 Task: Add a field from the Popular template Effort Level with name Touchstone.
Action: Mouse moved to (86, 388)
Screenshot: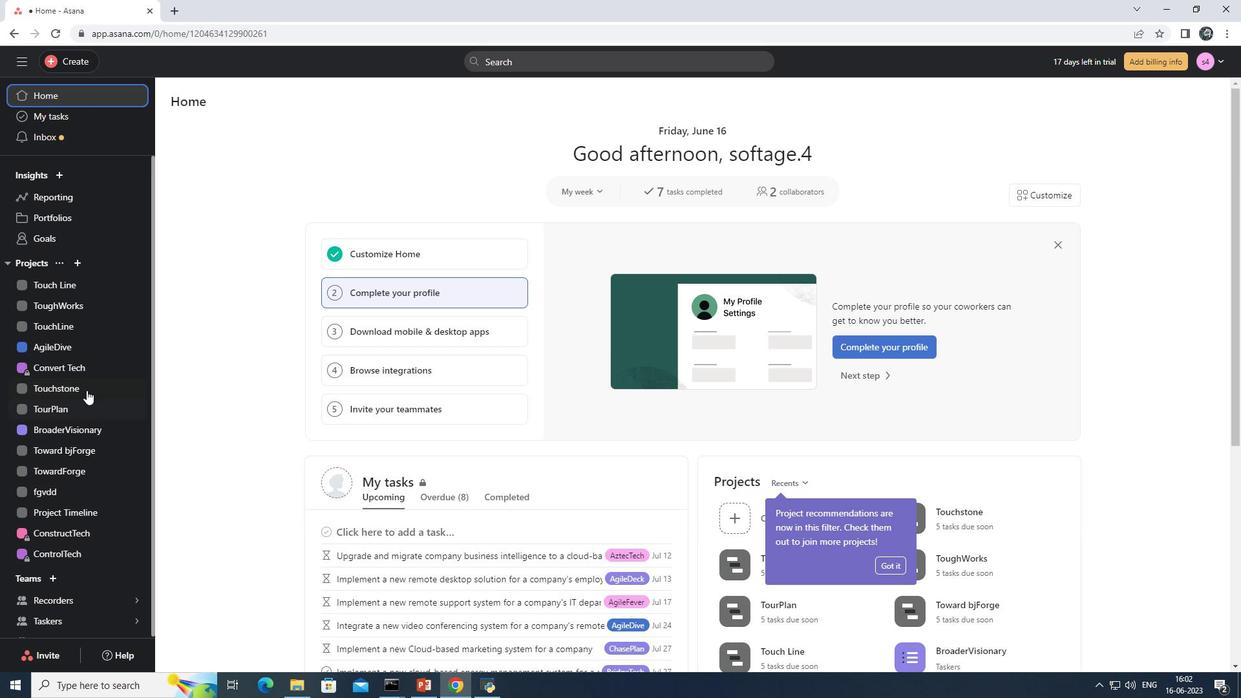
Action: Mouse pressed left at (86, 388)
Screenshot: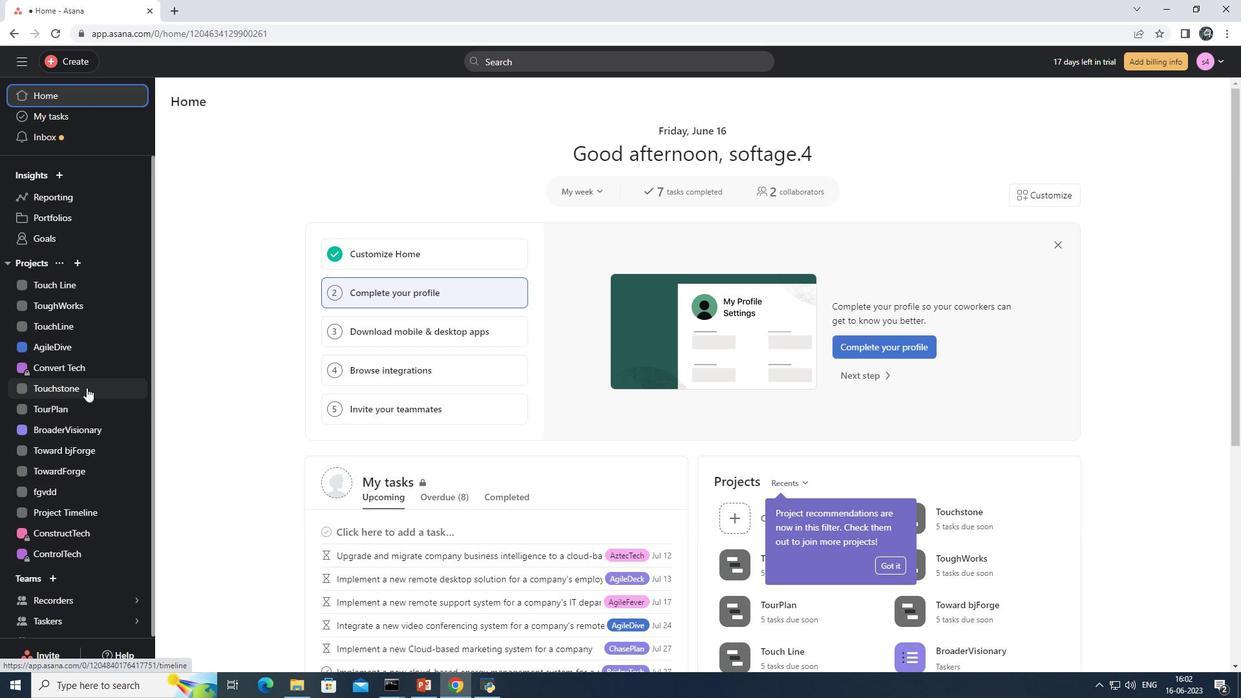 
Action: Mouse moved to (229, 130)
Screenshot: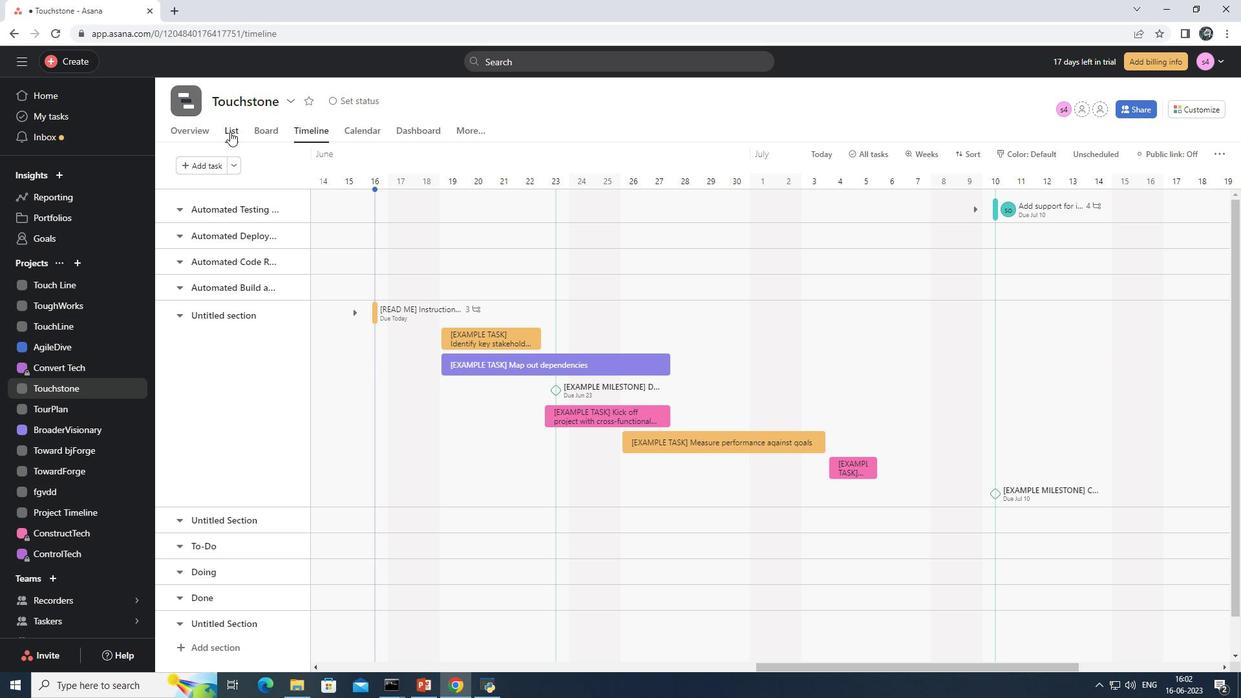 
Action: Mouse pressed left at (229, 130)
Screenshot: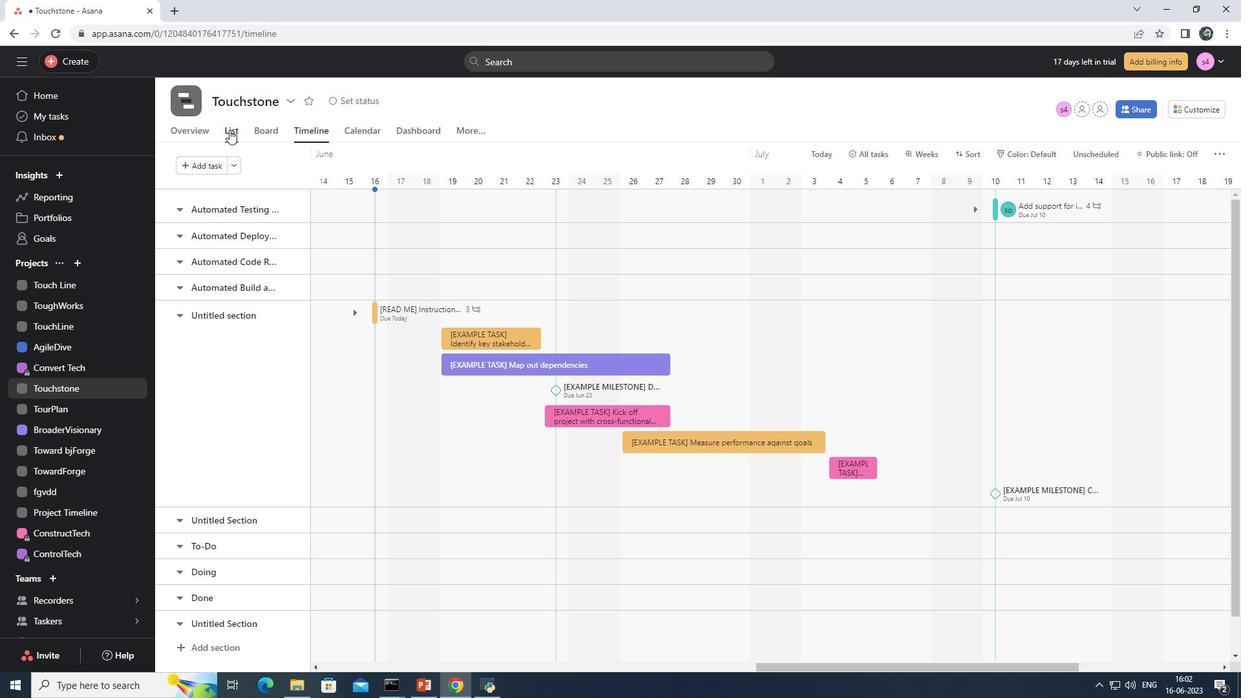 
Action: Mouse moved to (968, 187)
Screenshot: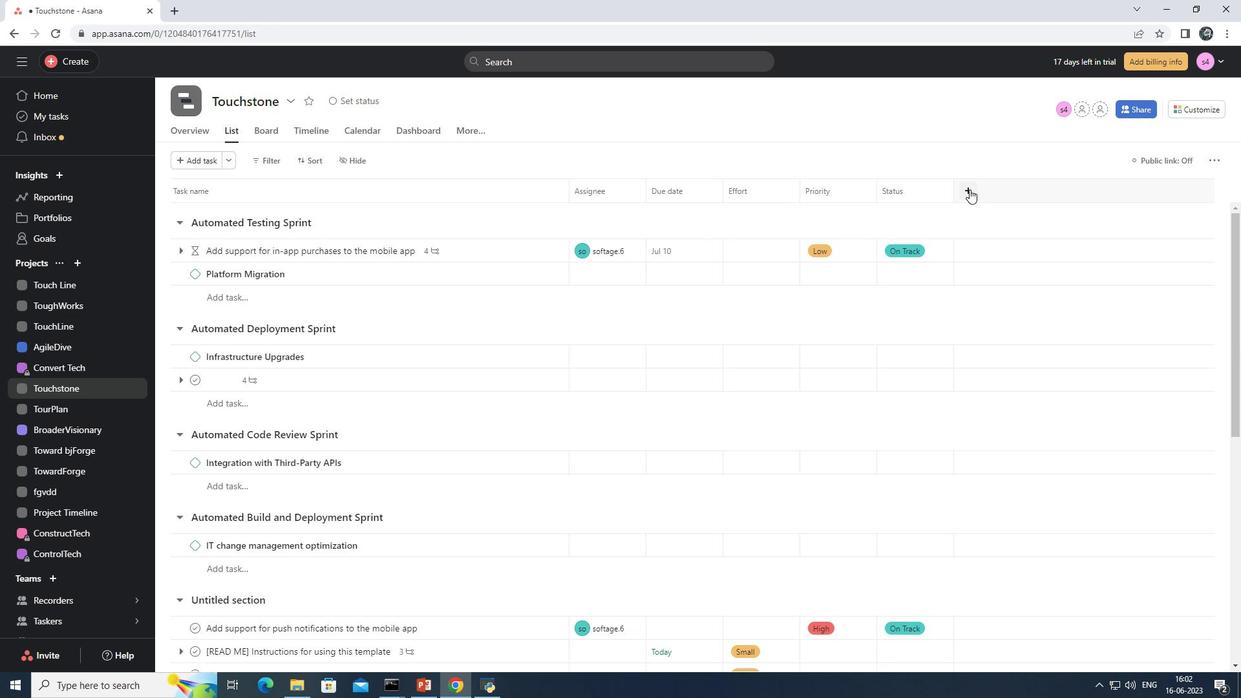 
Action: Mouse pressed left at (968, 187)
Screenshot: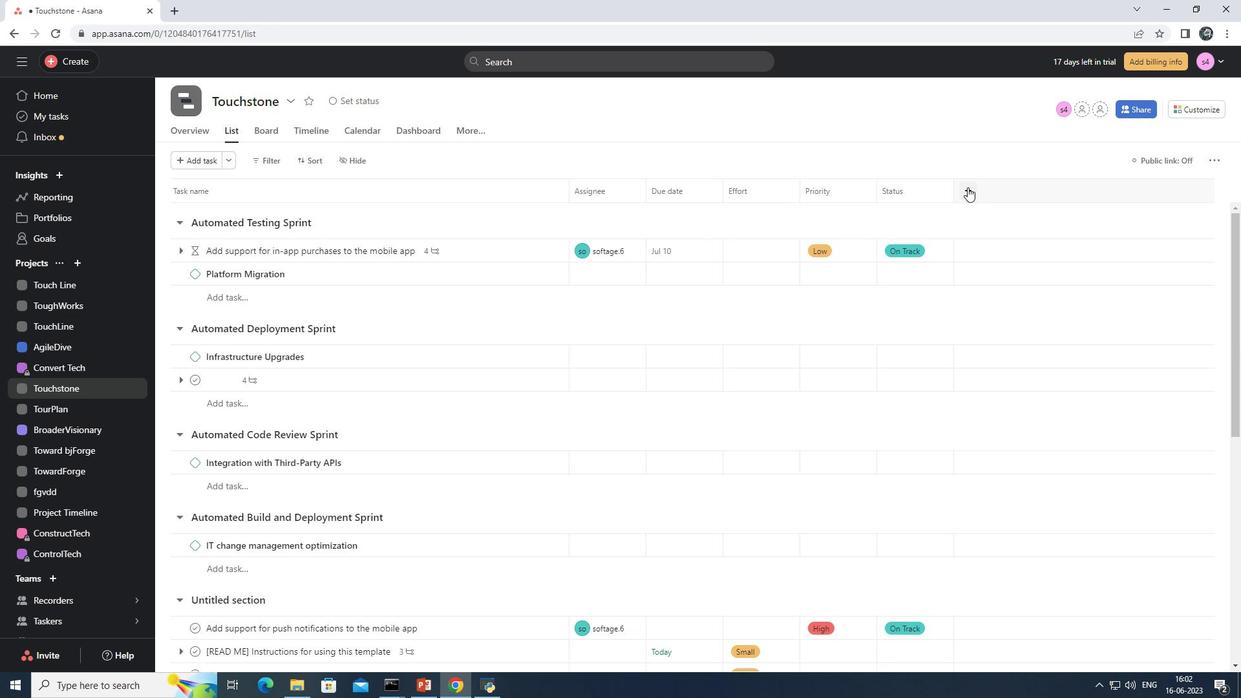 
Action: Mouse moved to (999, 262)
Screenshot: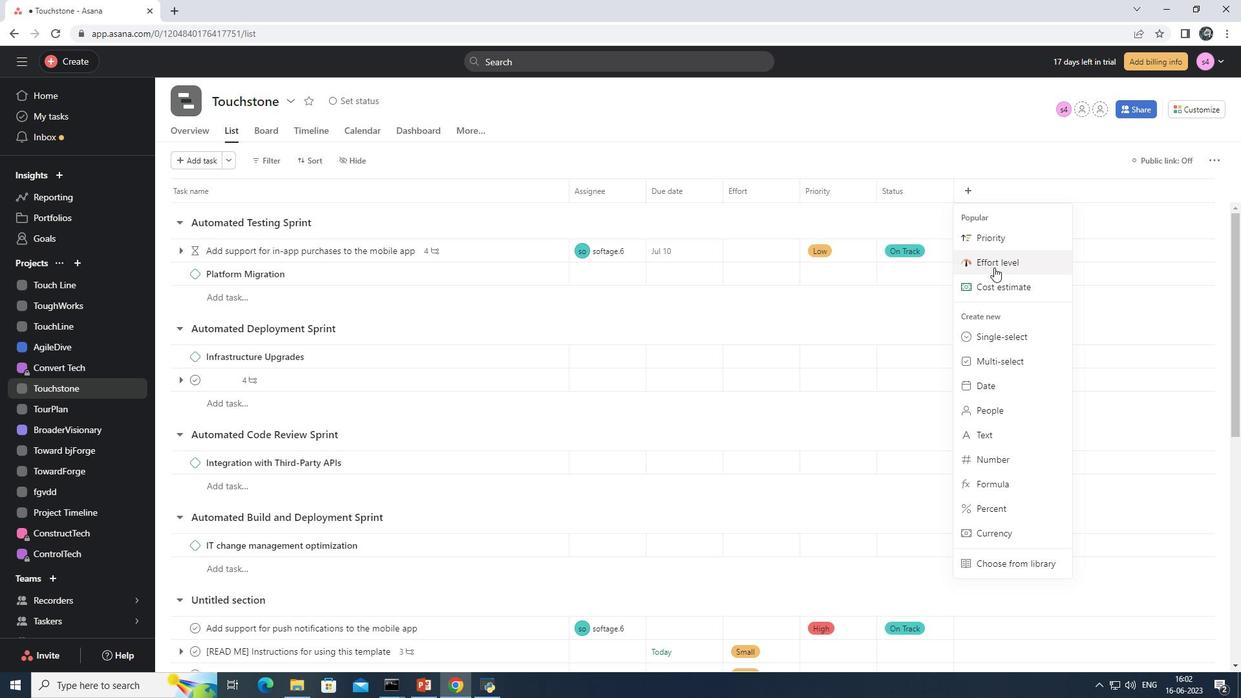 
Action: Mouse pressed left at (999, 262)
Screenshot: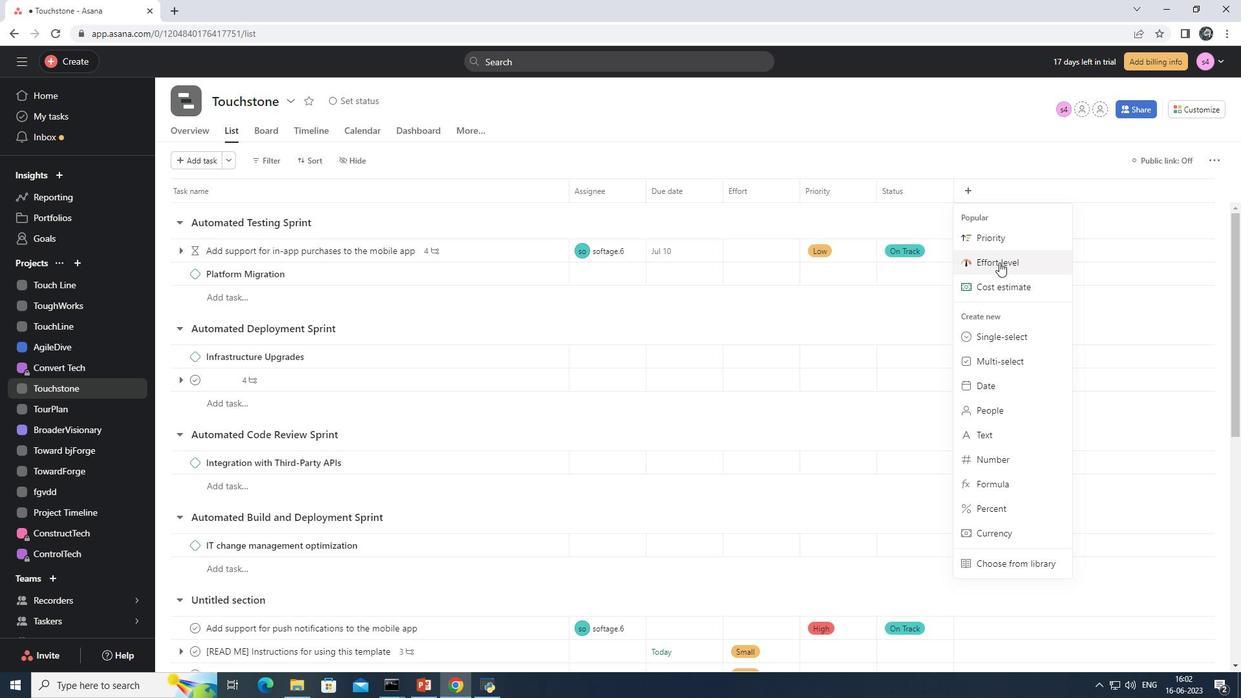 
Action: Mouse moved to (530, 174)
Screenshot: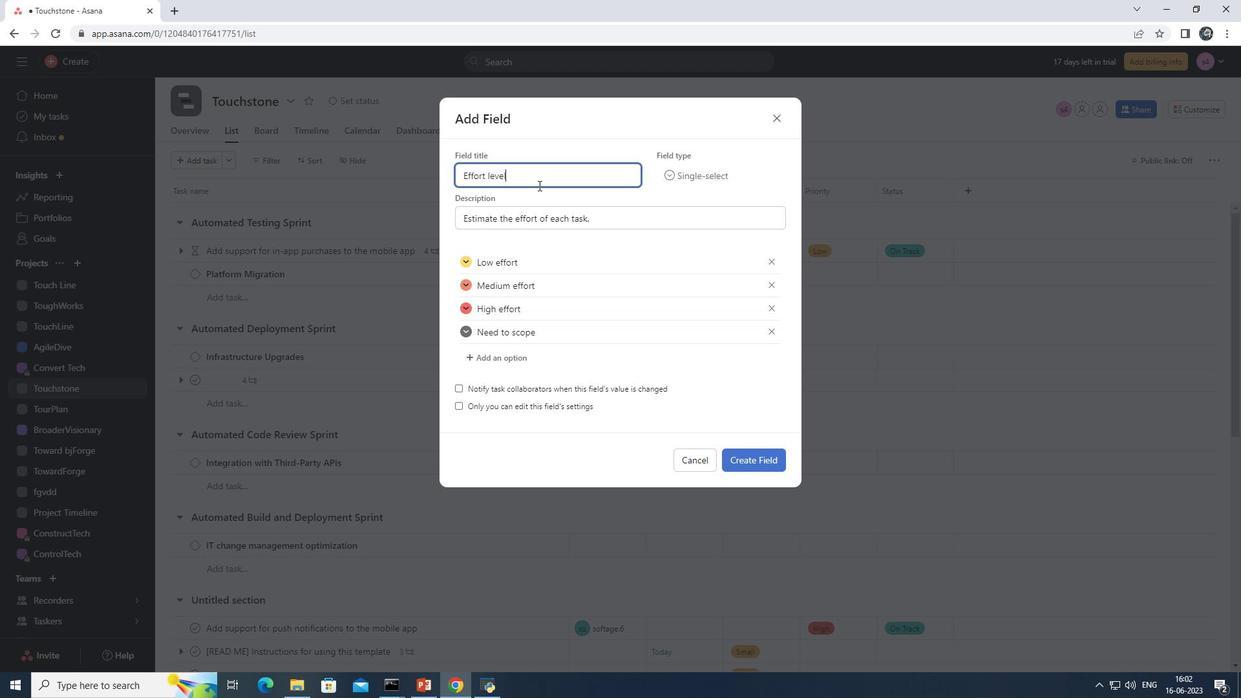 
Action: Mouse pressed left at (530, 174)
Screenshot: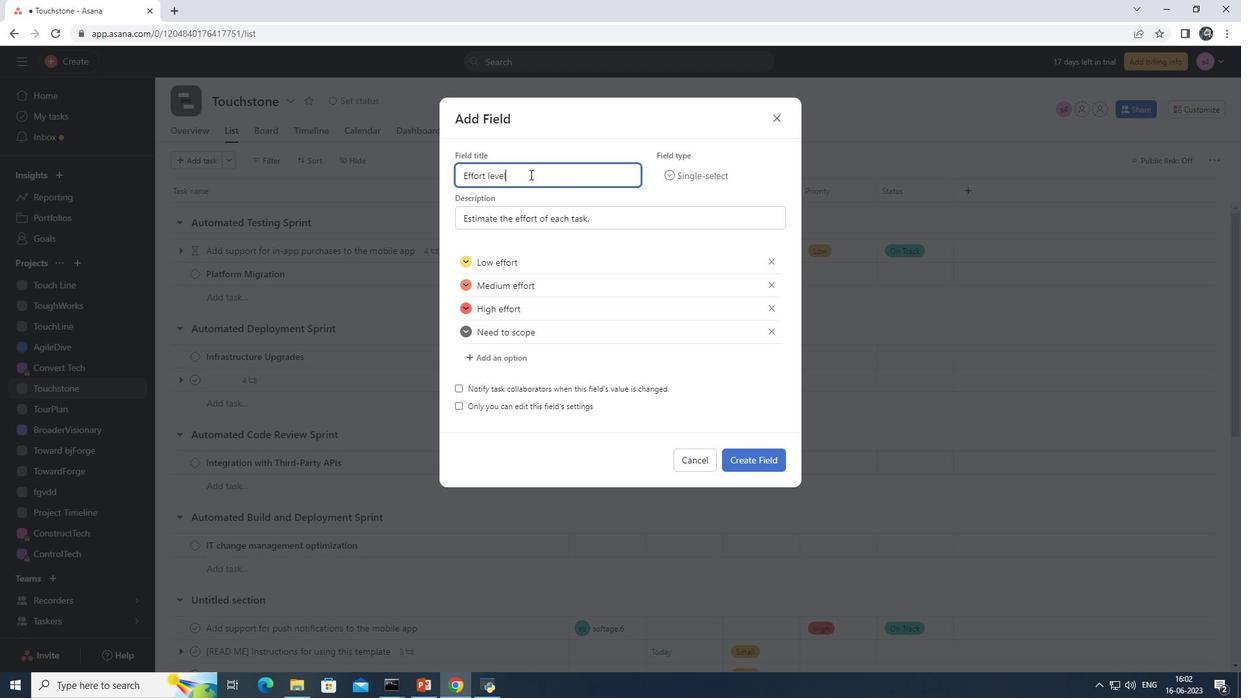 
Action: Mouse pressed left at (530, 174)
Screenshot: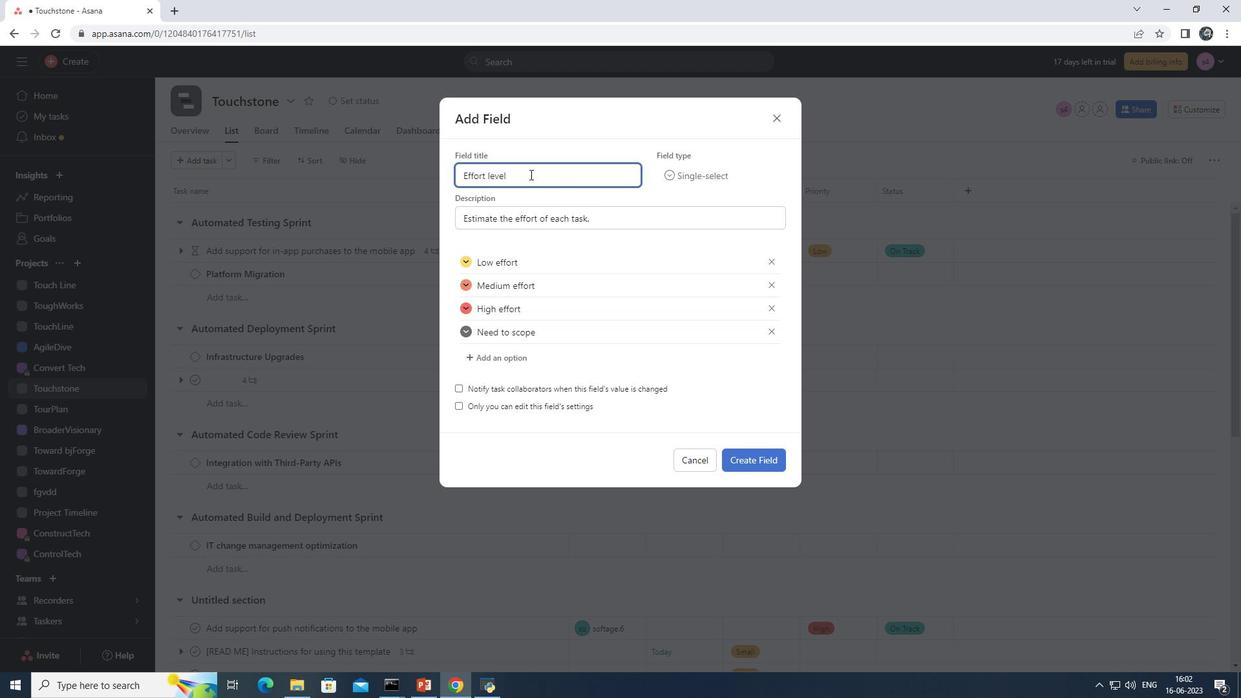 
Action: Mouse pressed left at (530, 174)
Screenshot: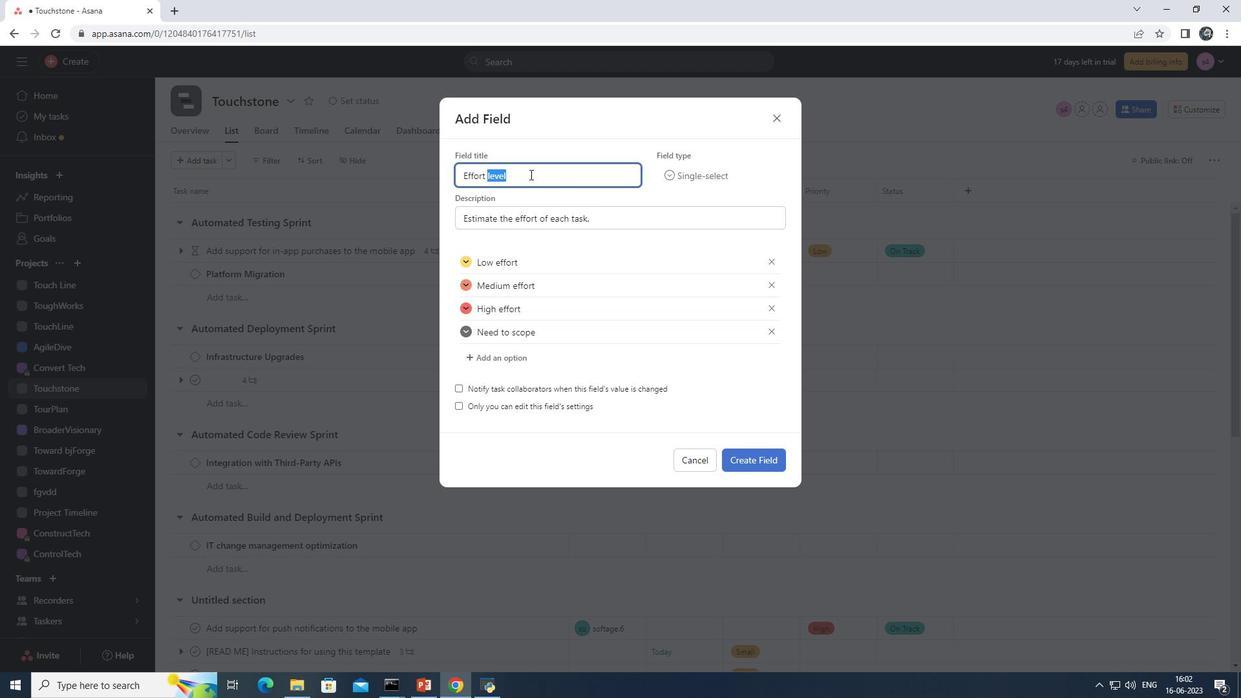 
Action: Key pressed <Key.backspace><Key.backspace><Key.backspace><Key.shift>Touchstone
Screenshot: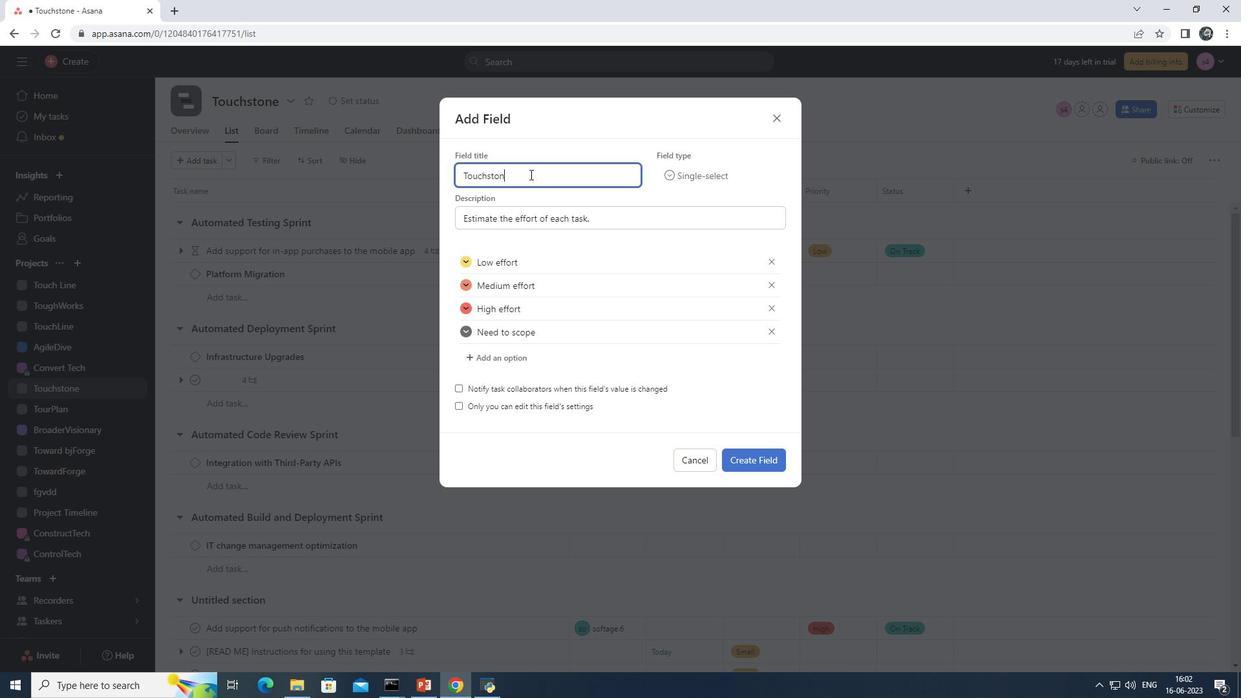 
Action: Mouse moved to (760, 455)
Screenshot: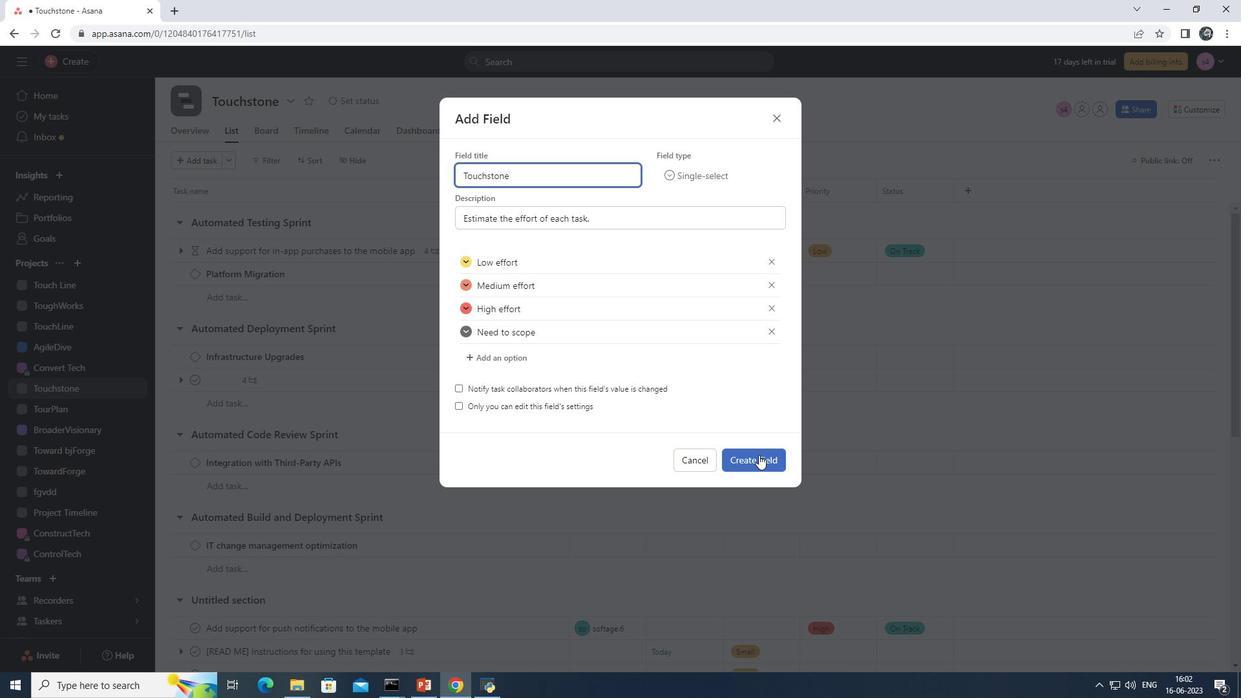 
Action: Mouse pressed left at (760, 455)
Screenshot: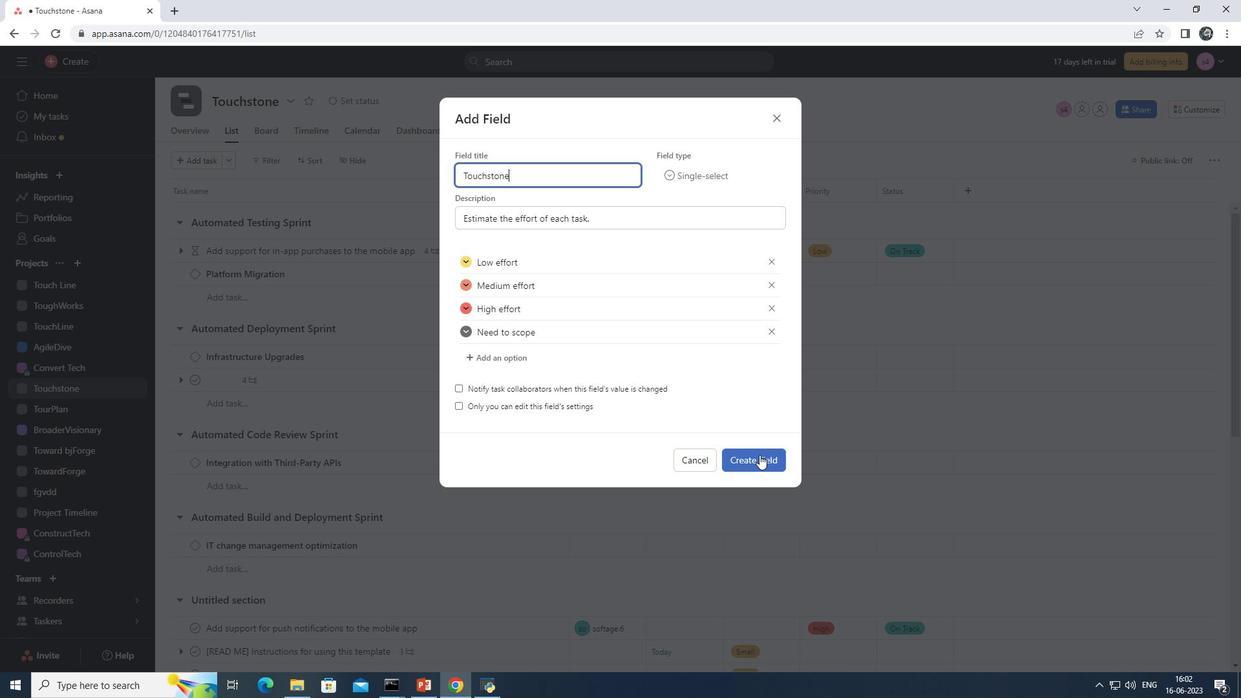 
